 Task: Select format cells if less than.
Action: Mouse moved to (183, 132)
Screenshot: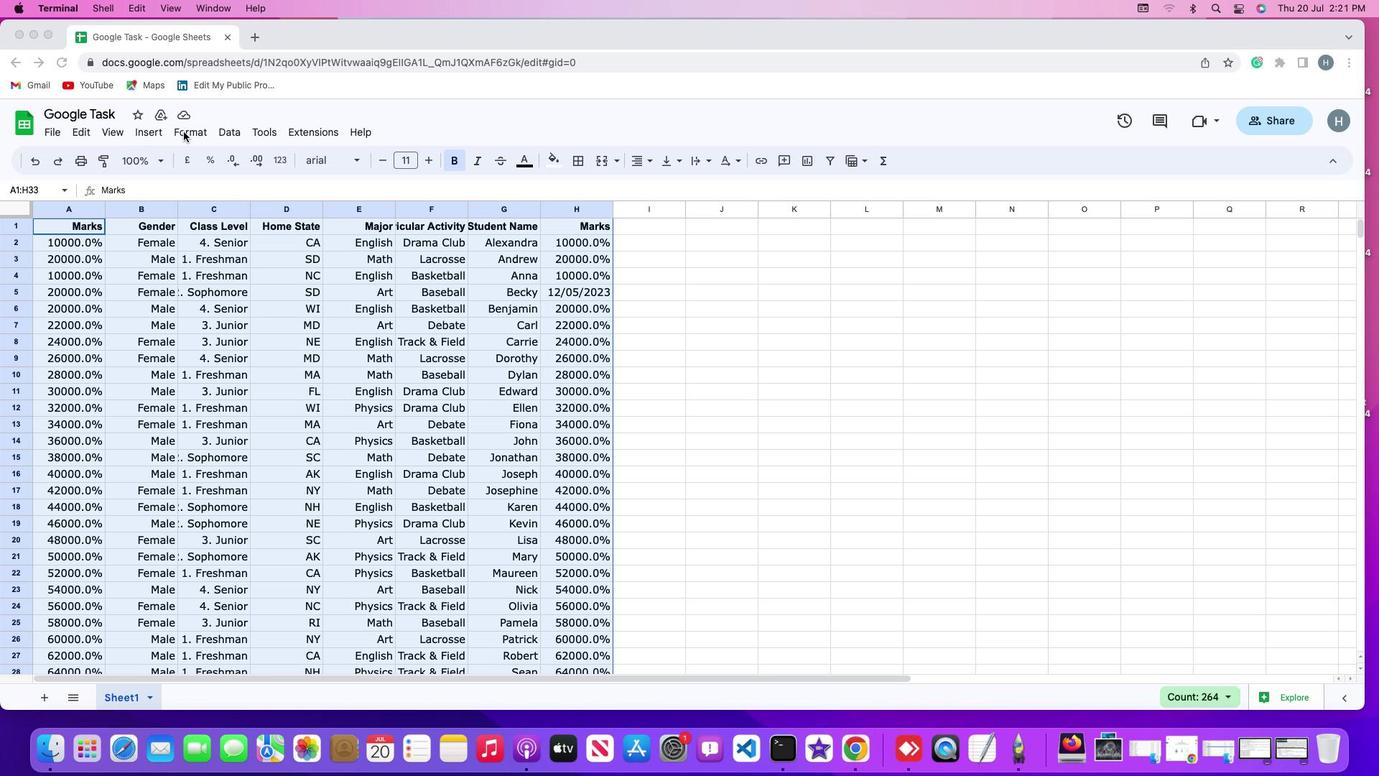 
Action: Mouse pressed left at (183, 132)
Screenshot: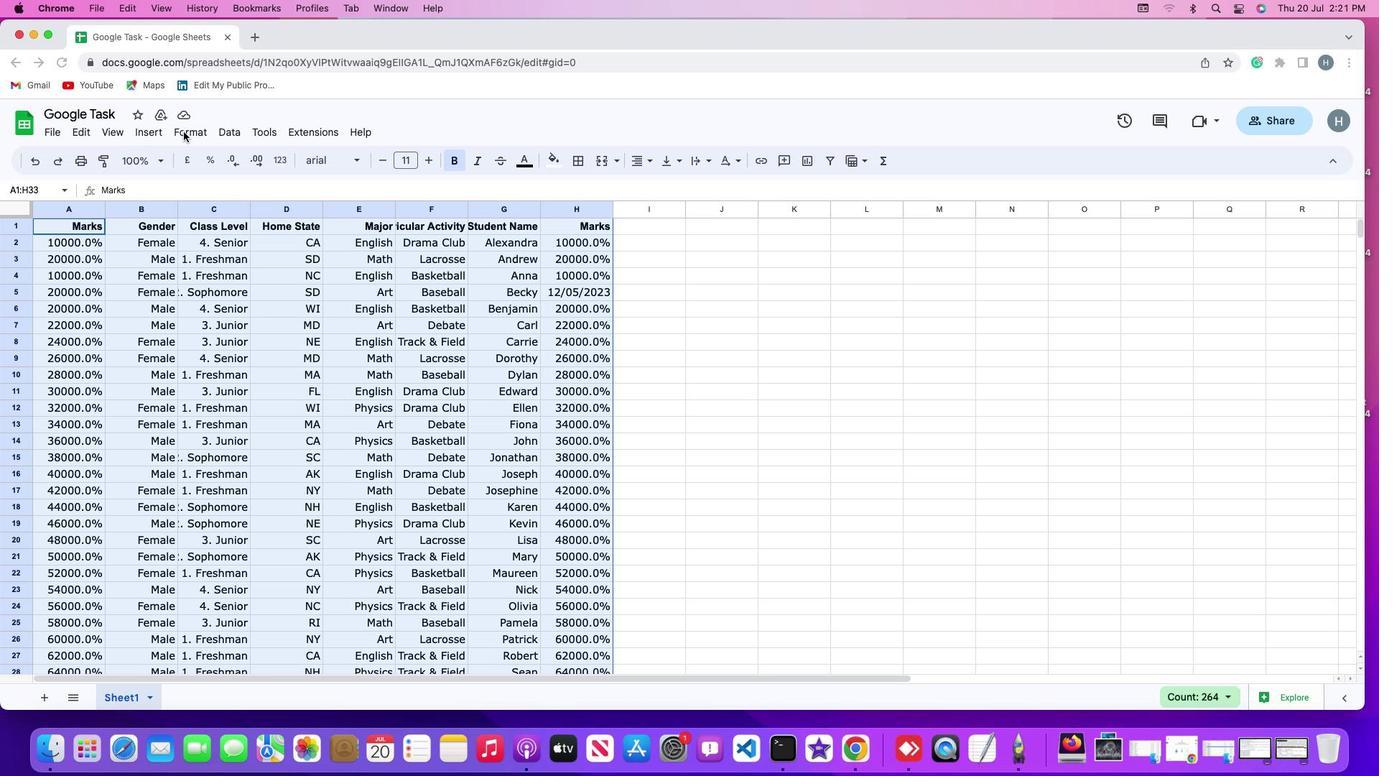 
Action: Mouse moved to (194, 125)
Screenshot: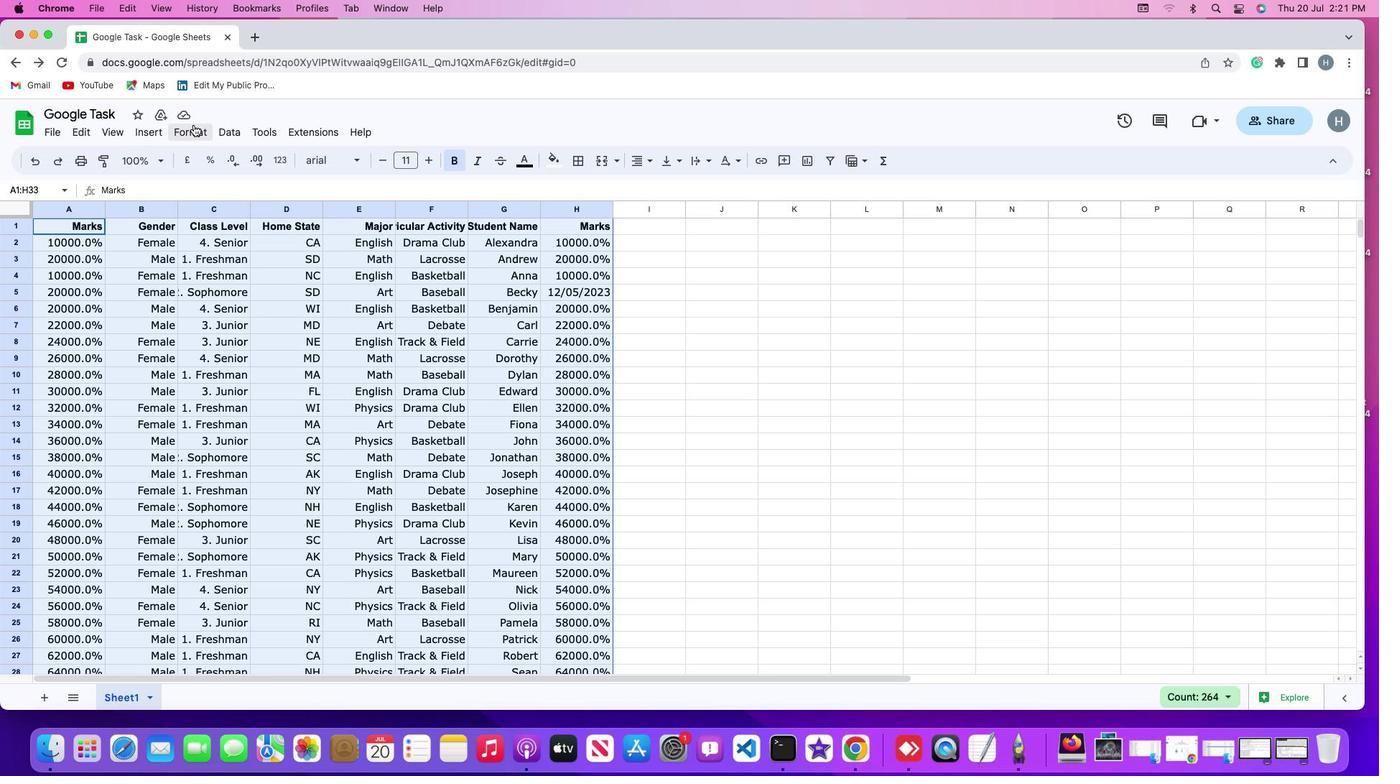 
Action: Mouse pressed left at (194, 125)
Screenshot: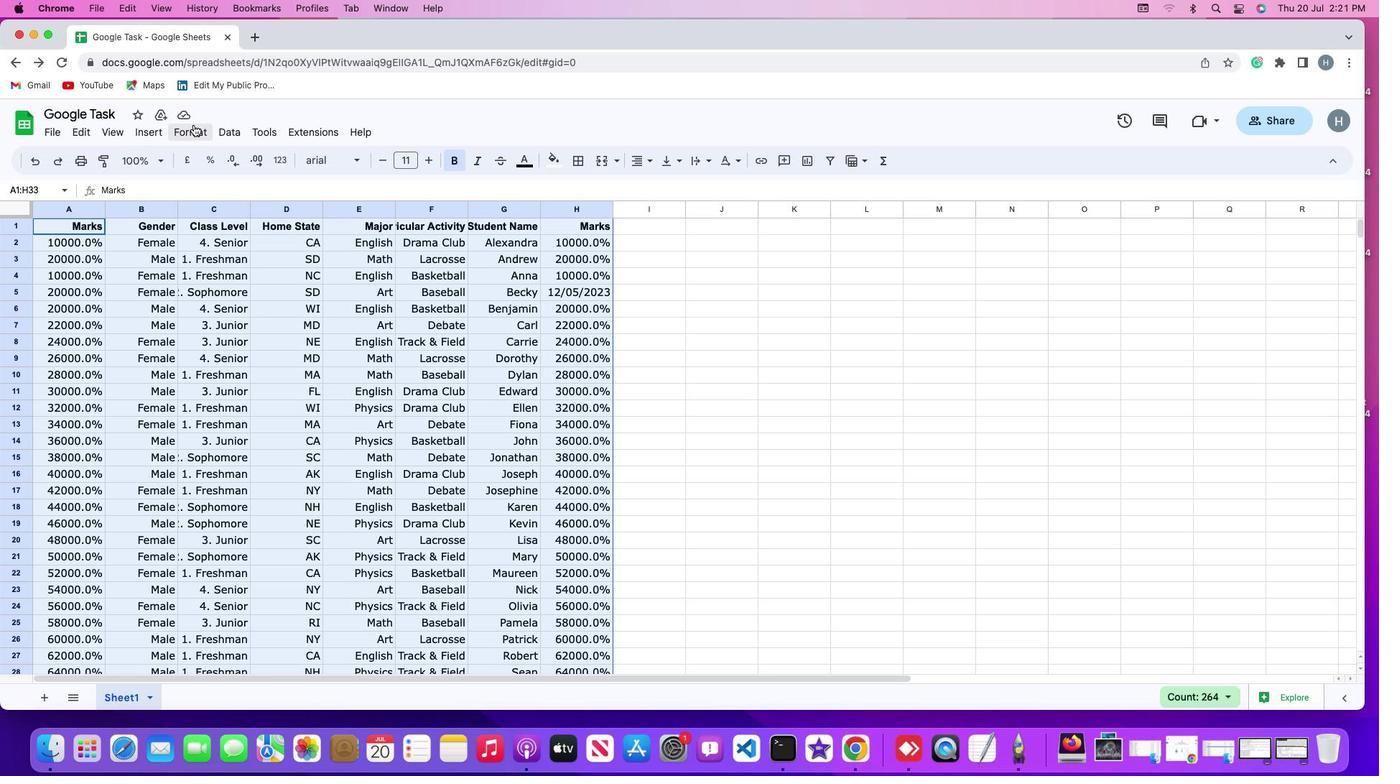 
Action: Mouse moved to (223, 383)
Screenshot: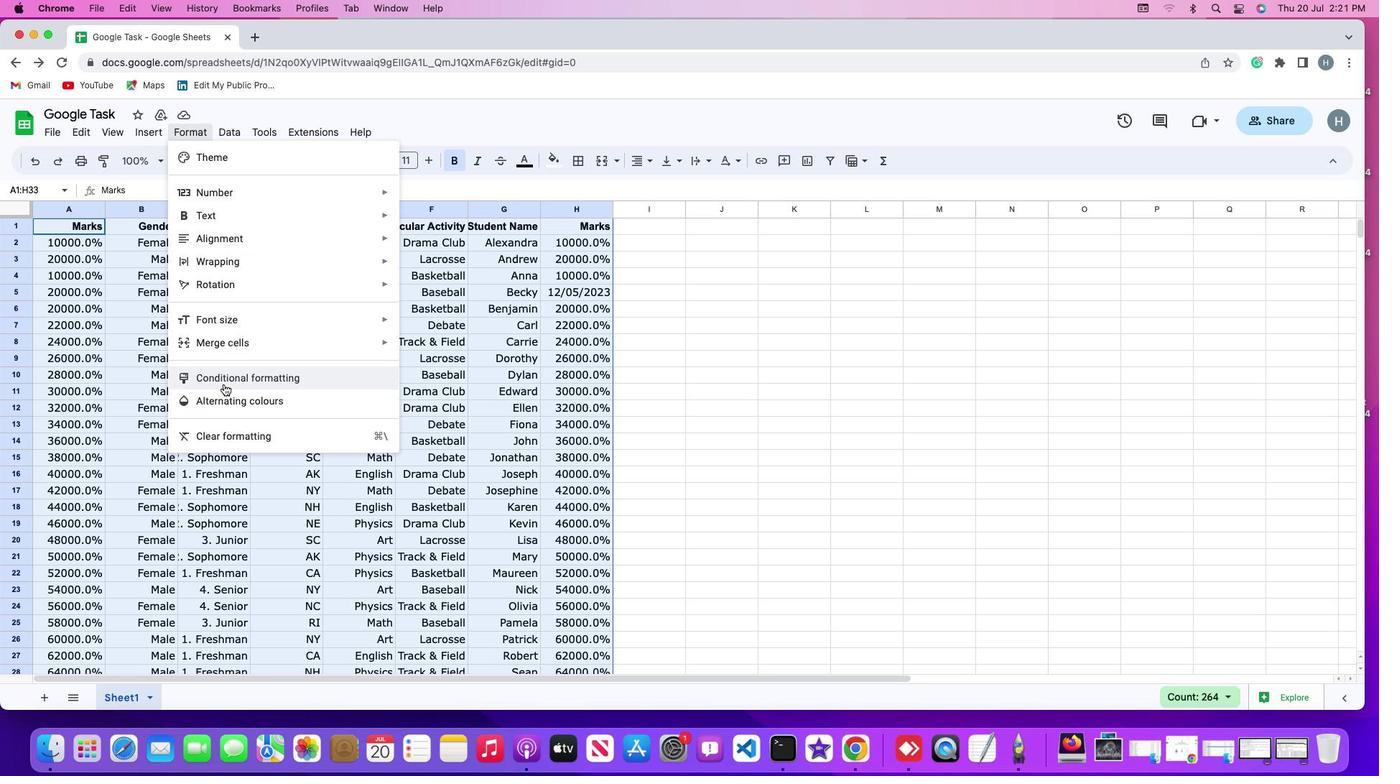 
Action: Mouse pressed left at (223, 383)
Screenshot: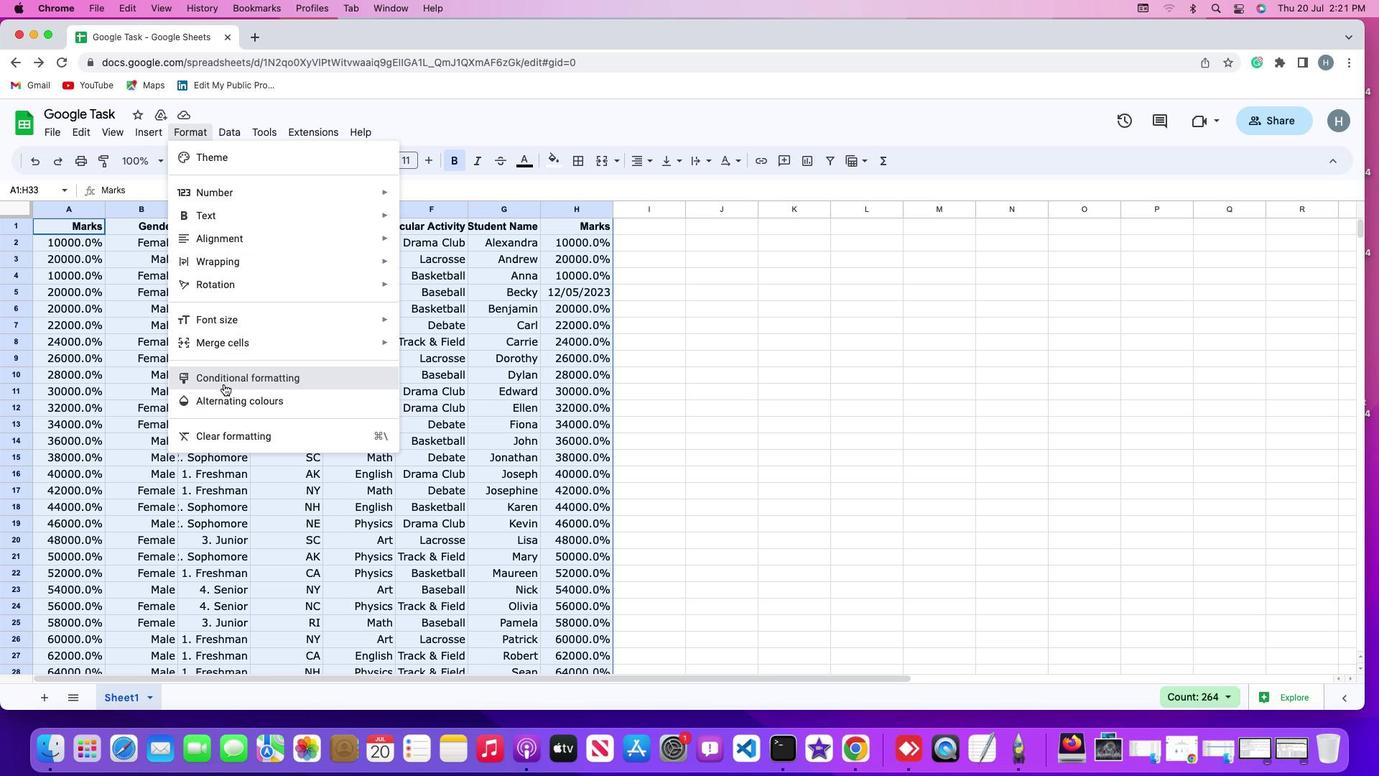 
Action: Mouse moved to (1217, 354)
Screenshot: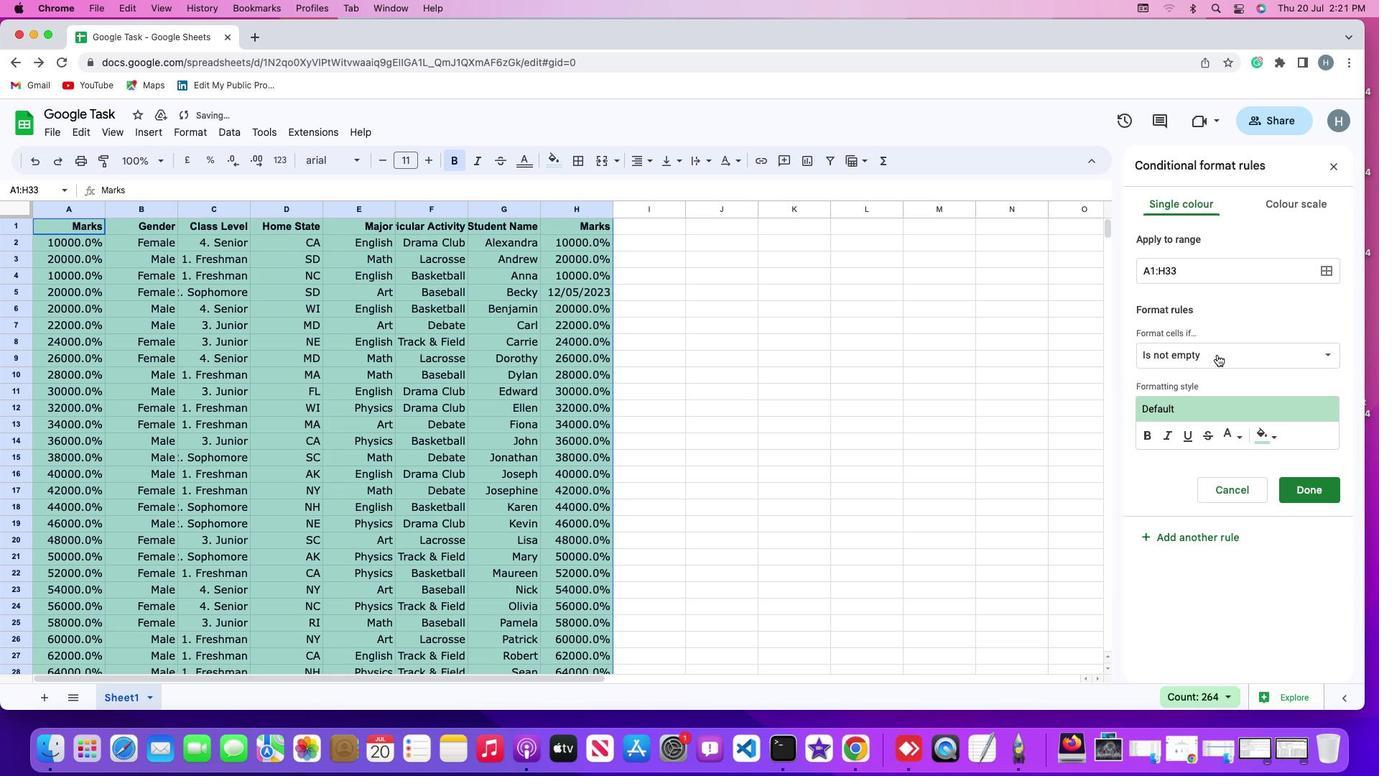 
Action: Mouse pressed left at (1217, 354)
Screenshot: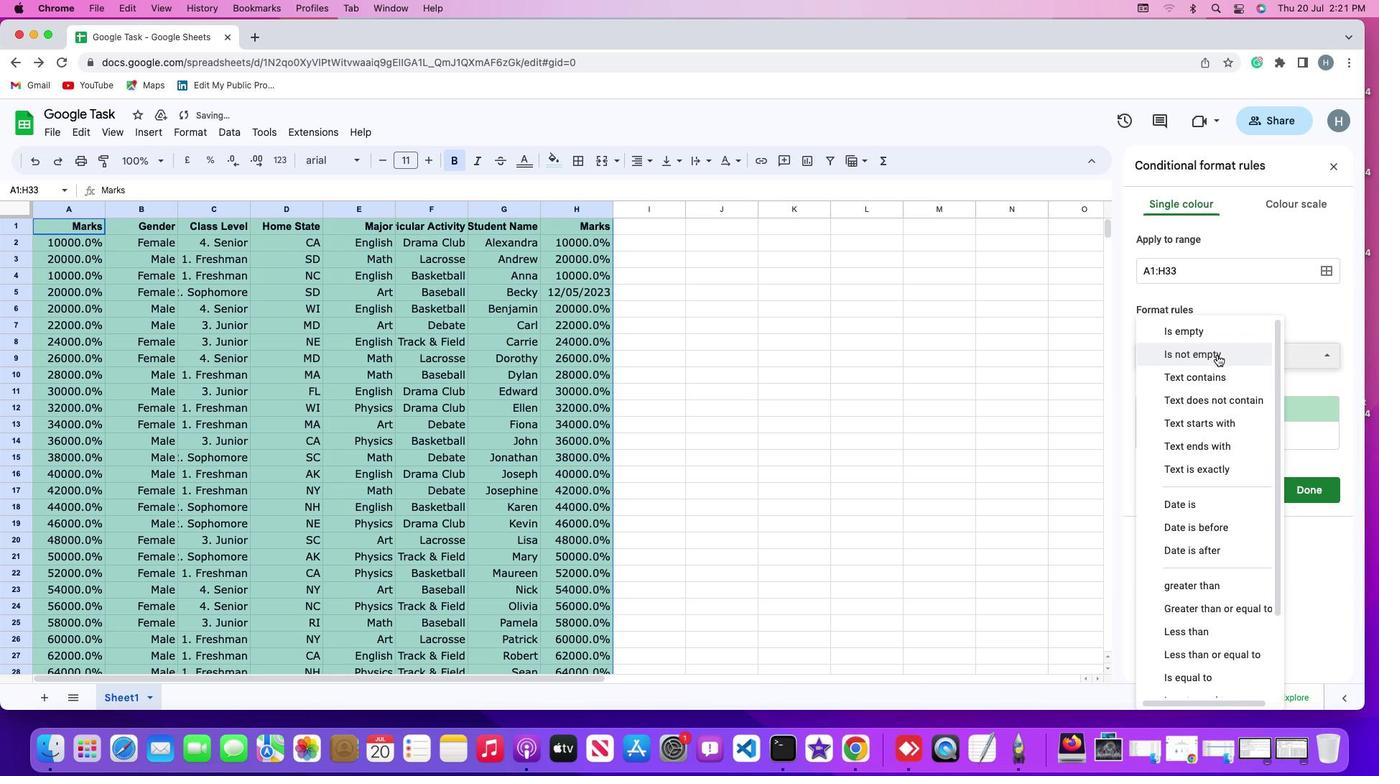 
Action: Mouse moved to (1172, 631)
Screenshot: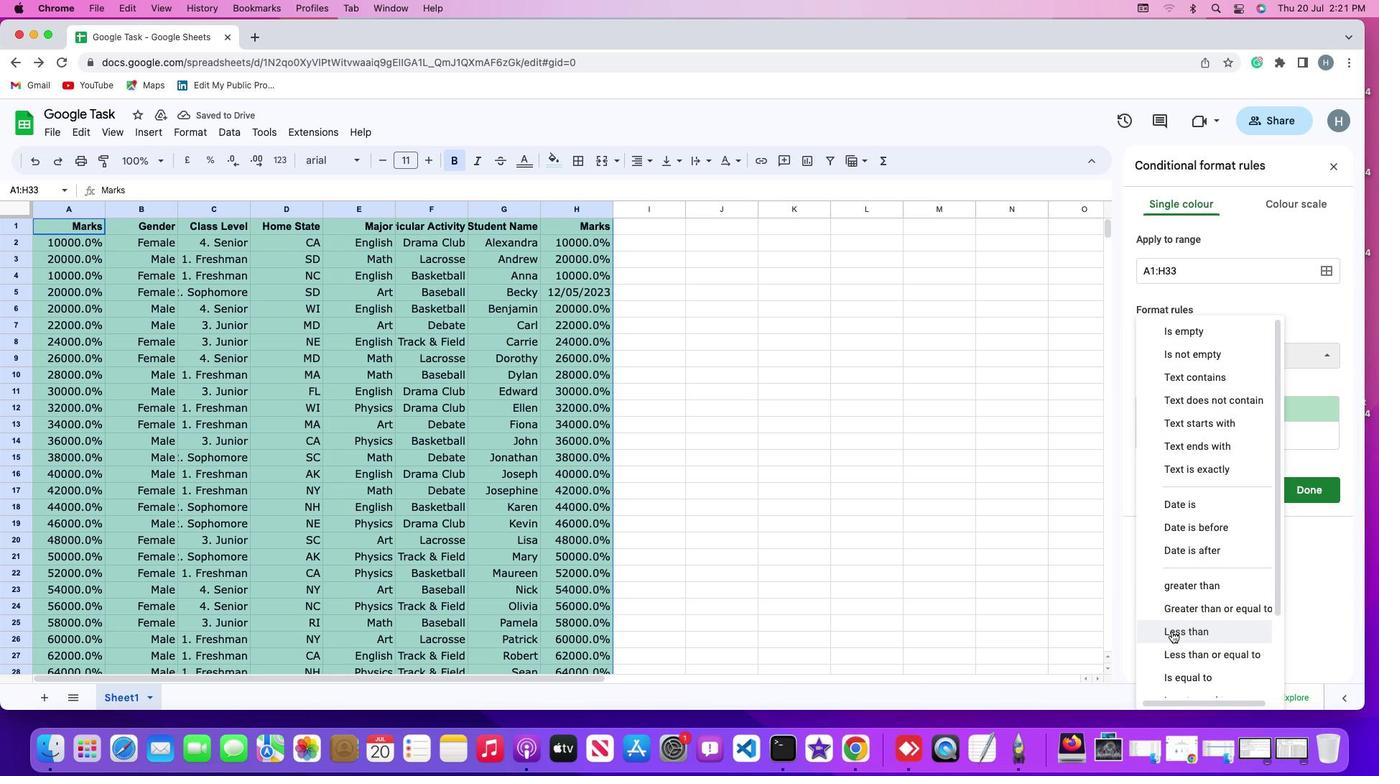 
Action: Mouse pressed left at (1172, 631)
Screenshot: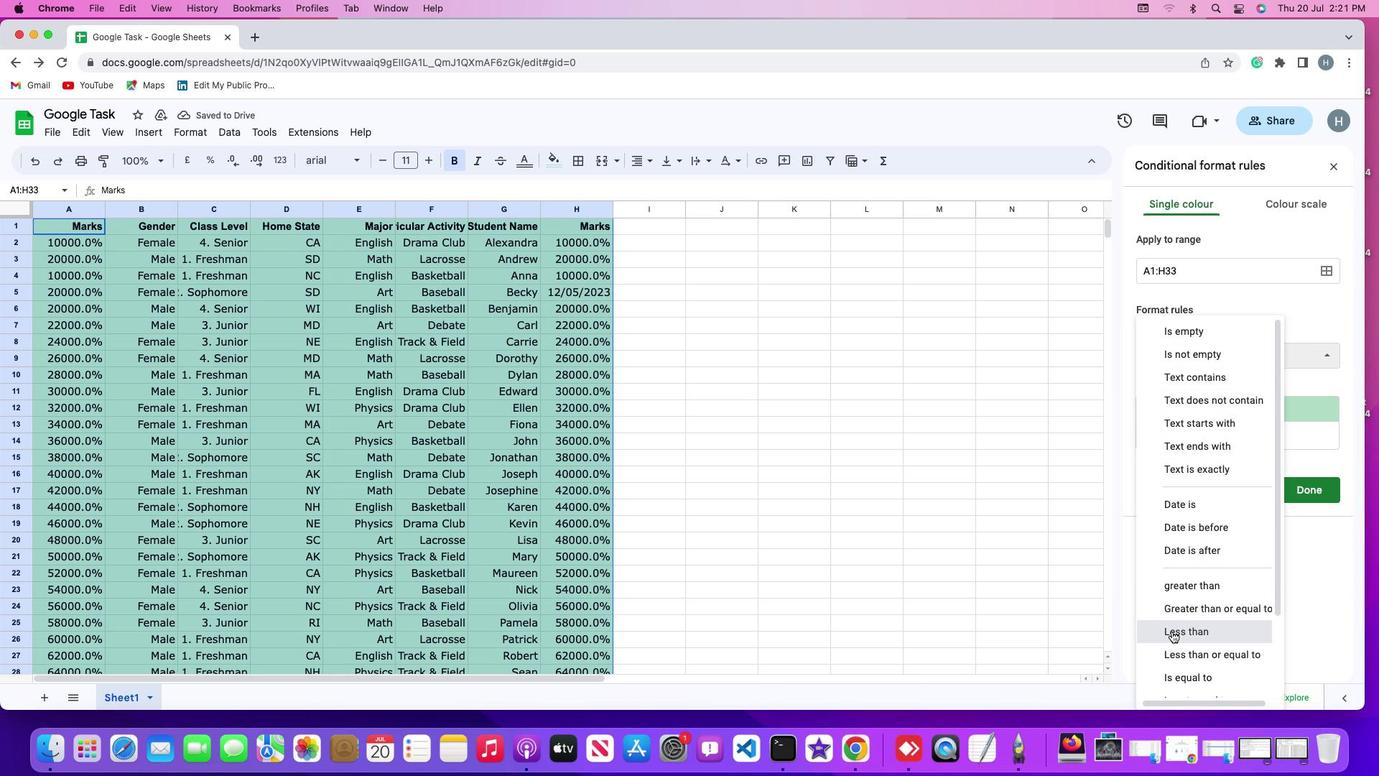 
Action: Mouse moved to (946, 524)
Screenshot: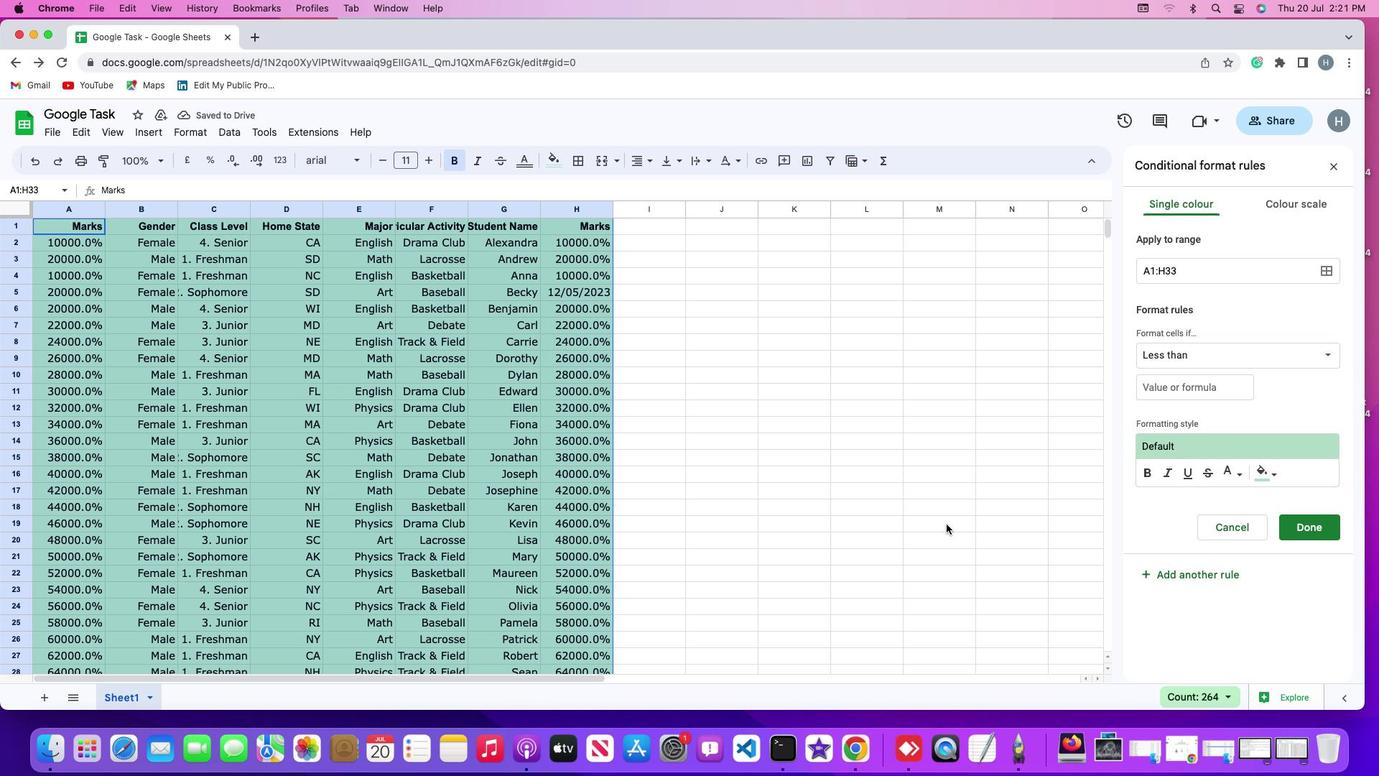 
